Task: Open Microsoft Outlook and check for Office updates.
Action: Mouse moved to (34, 43)
Screenshot: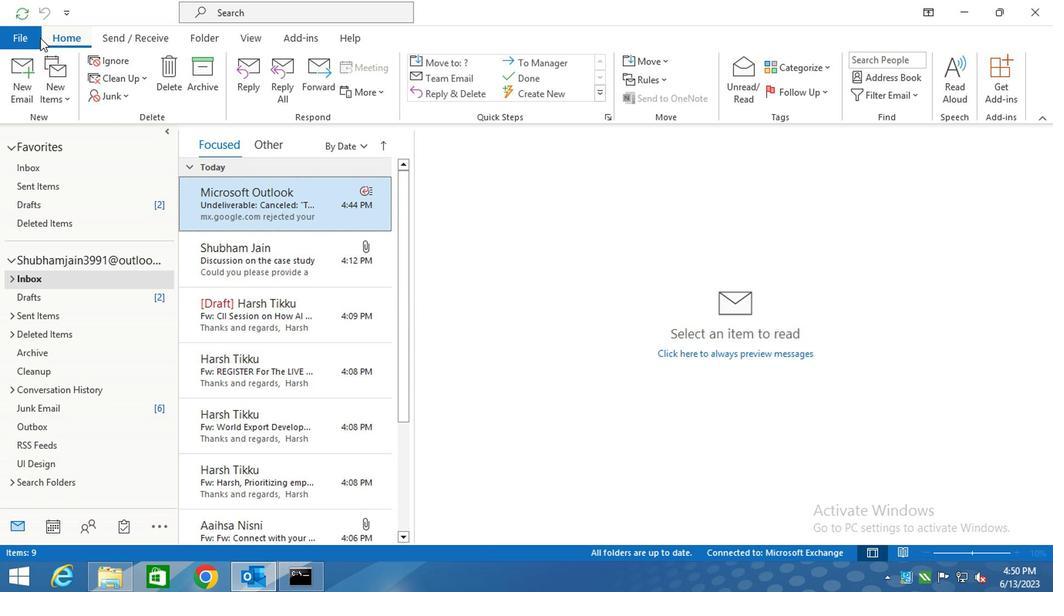 
Action: Mouse pressed left at (34, 43)
Screenshot: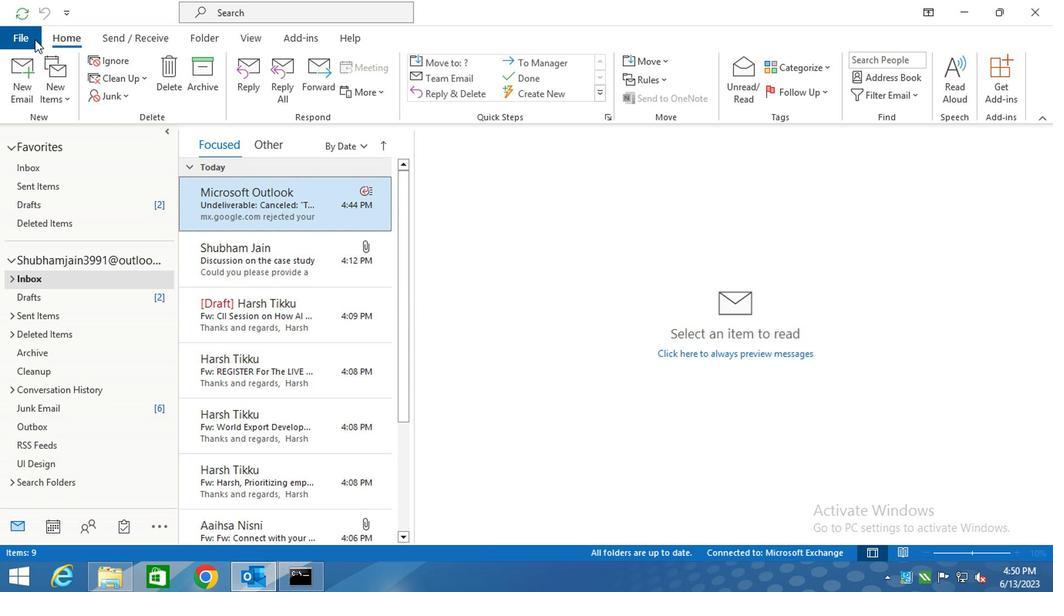 
Action: Mouse moved to (62, 446)
Screenshot: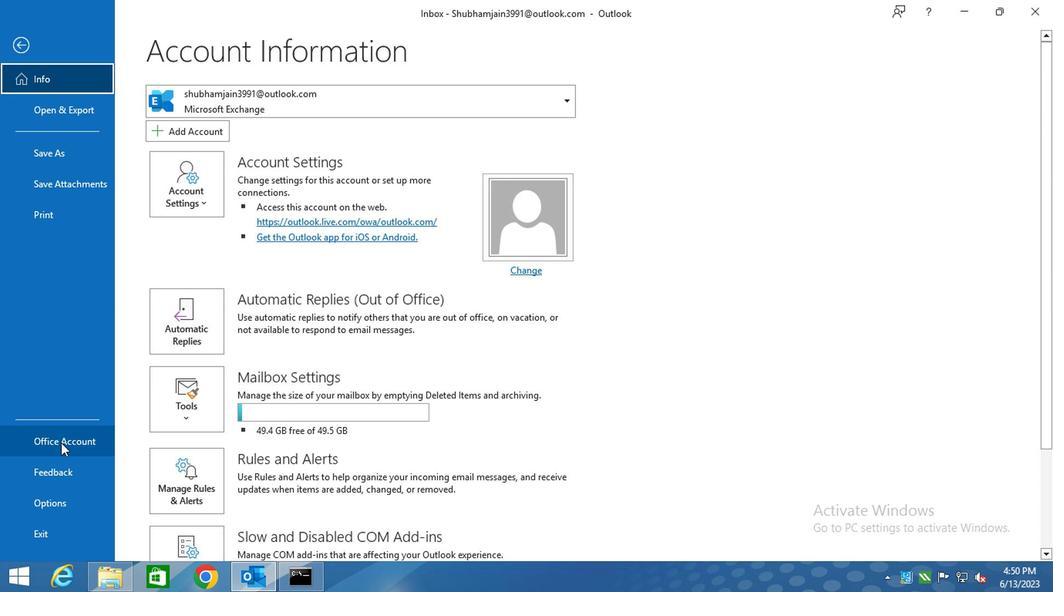 
Action: Mouse pressed left at (62, 446)
Screenshot: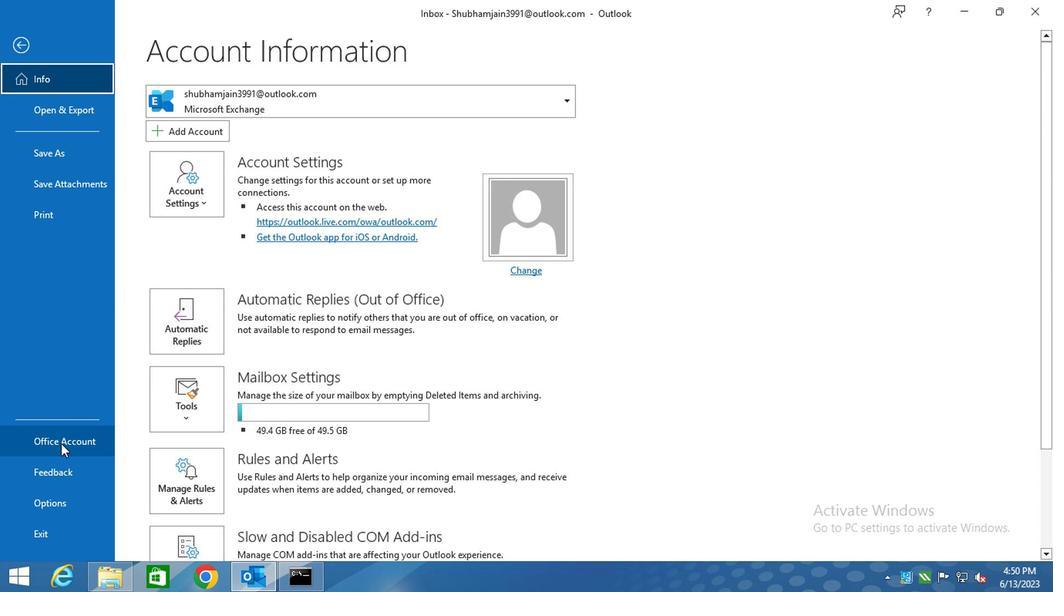 
Action: Mouse moved to (525, 351)
Screenshot: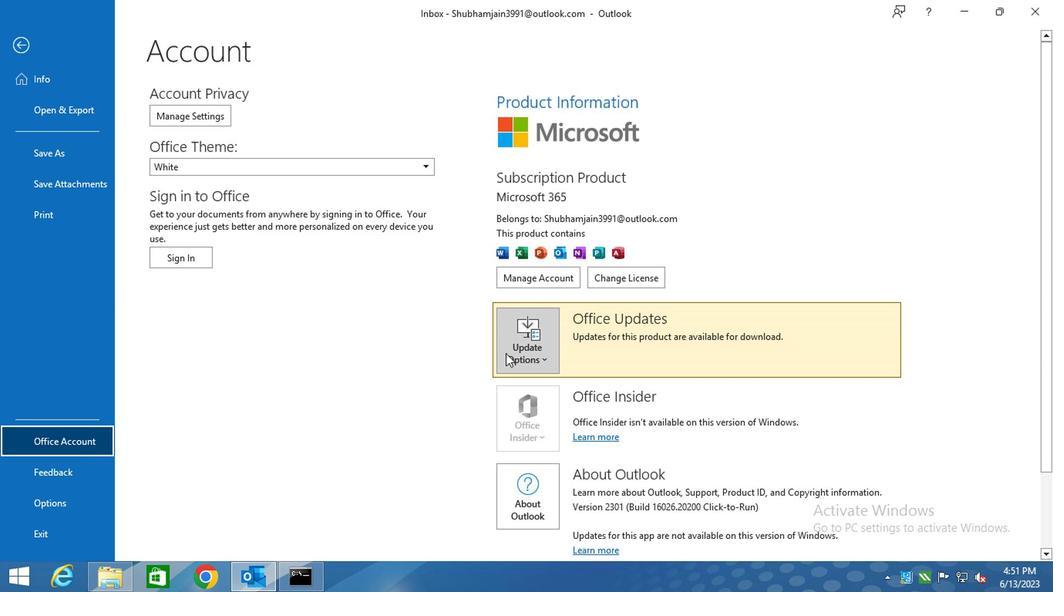 
Action: Mouse pressed left at (525, 351)
Screenshot: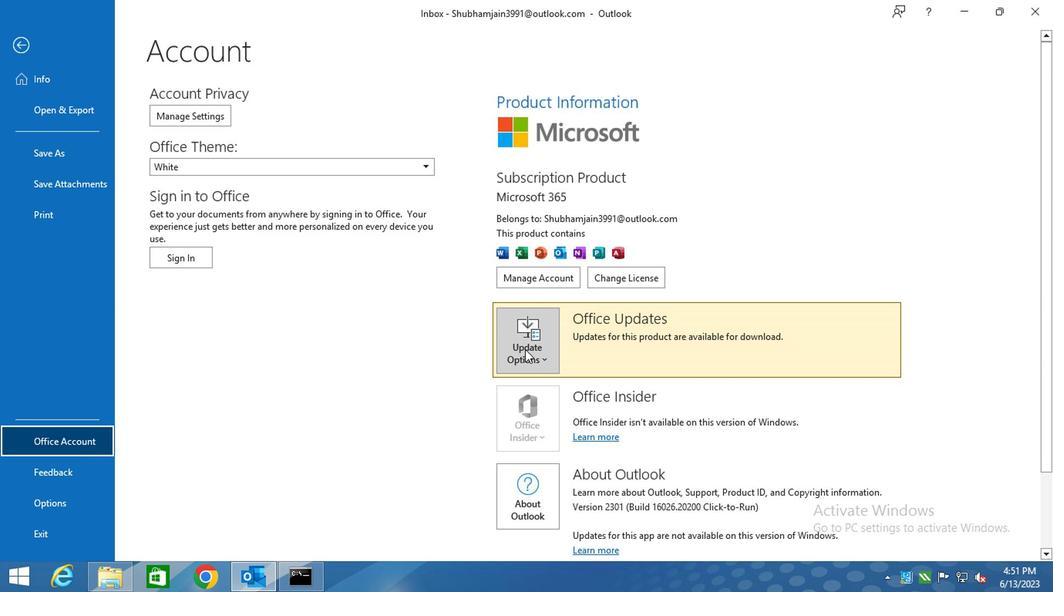 
Action: Mouse moved to (570, 242)
Screenshot: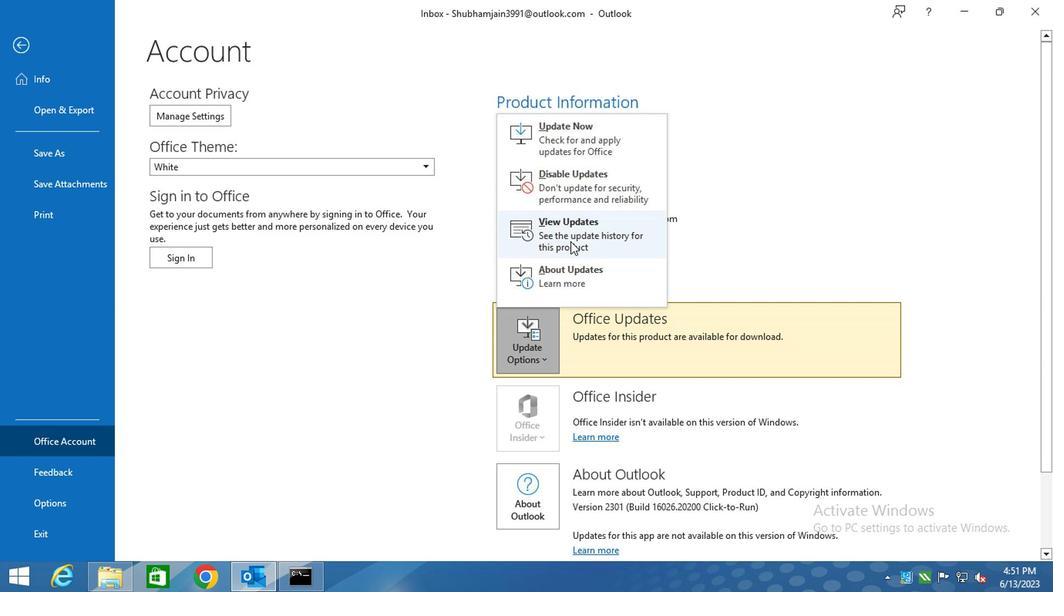 
Action: Mouse pressed left at (570, 242)
Screenshot: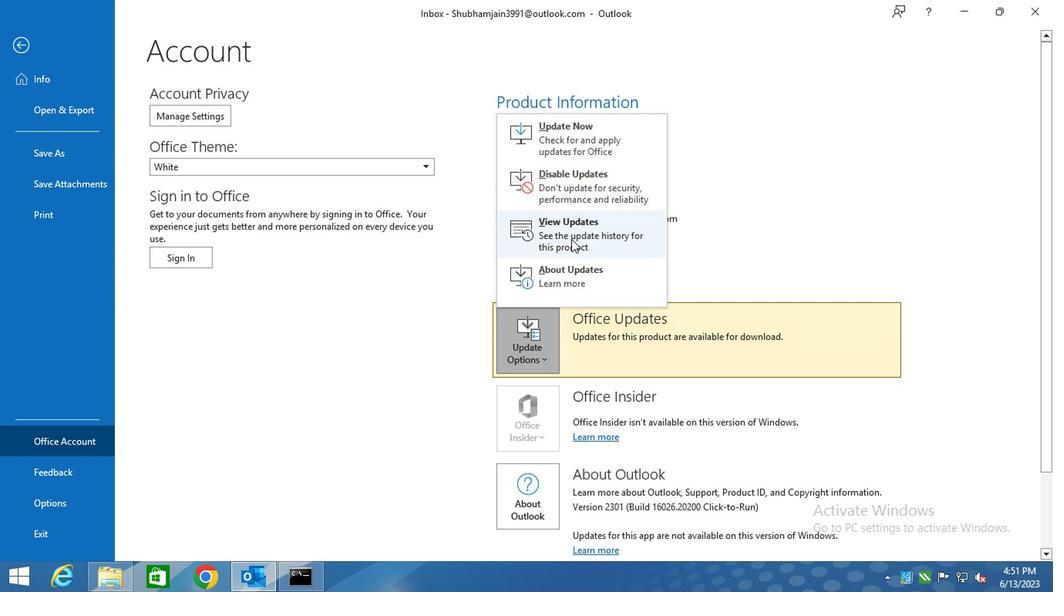 
